 Task: Apply a circle bullet list to the text " Neutral".
Action: Mouse moved to (226, 91)
Screenshot: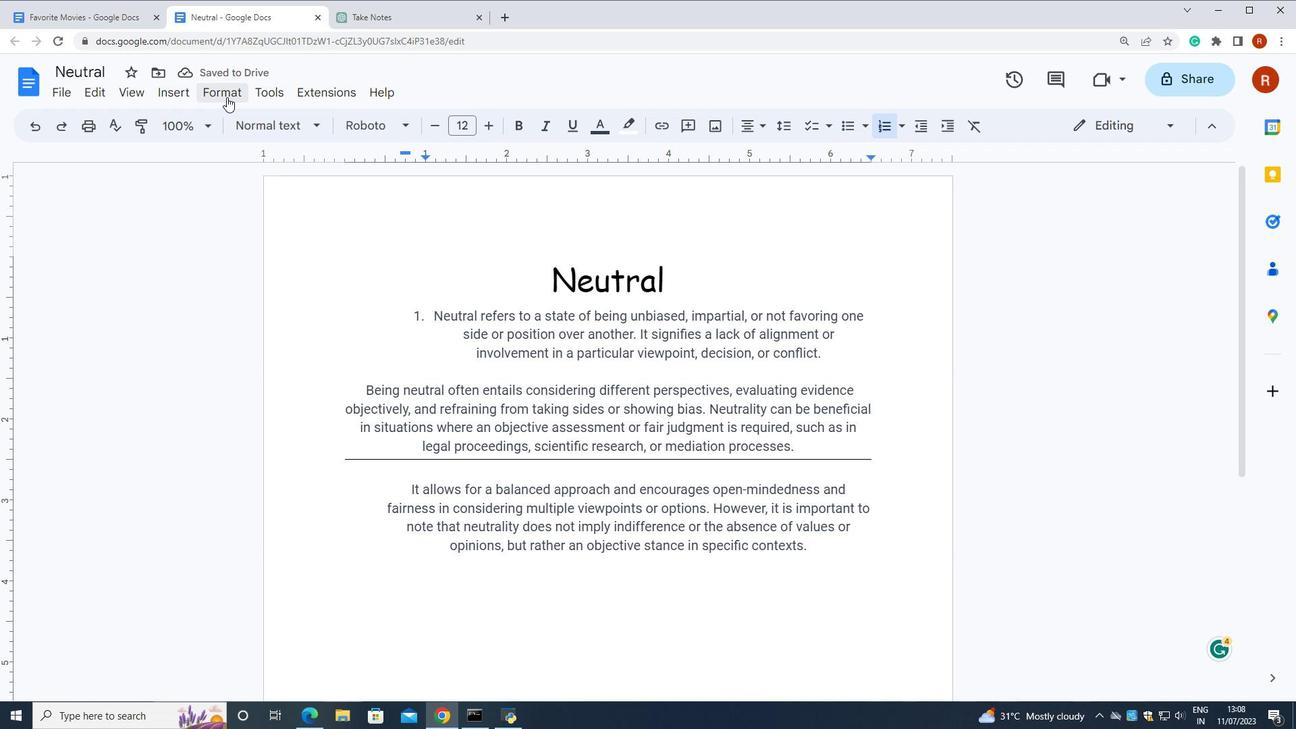 
Action: Mouse pressed left at (226, 91)
Screenshot: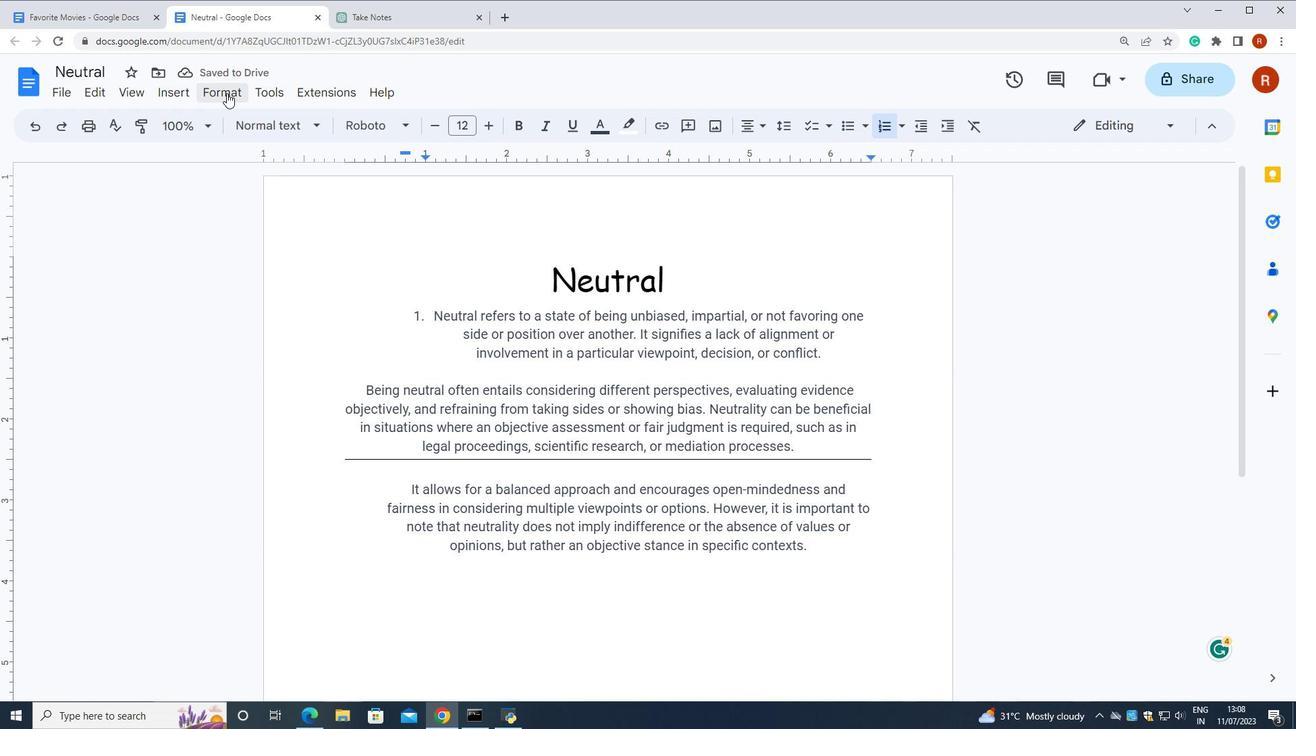 
Action: Mouse moved to (765, 318)
Screenshot: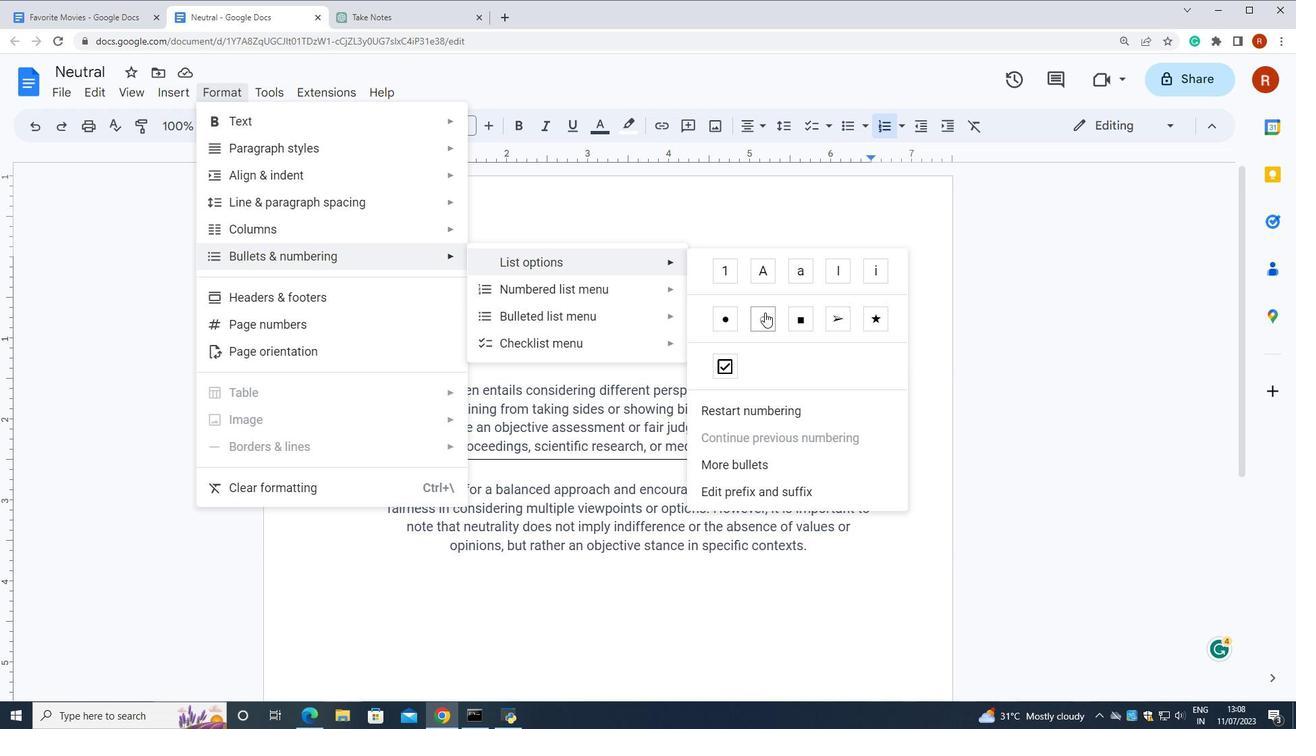 
Action: Mouse pressed left at (765, 318)
Screenshot: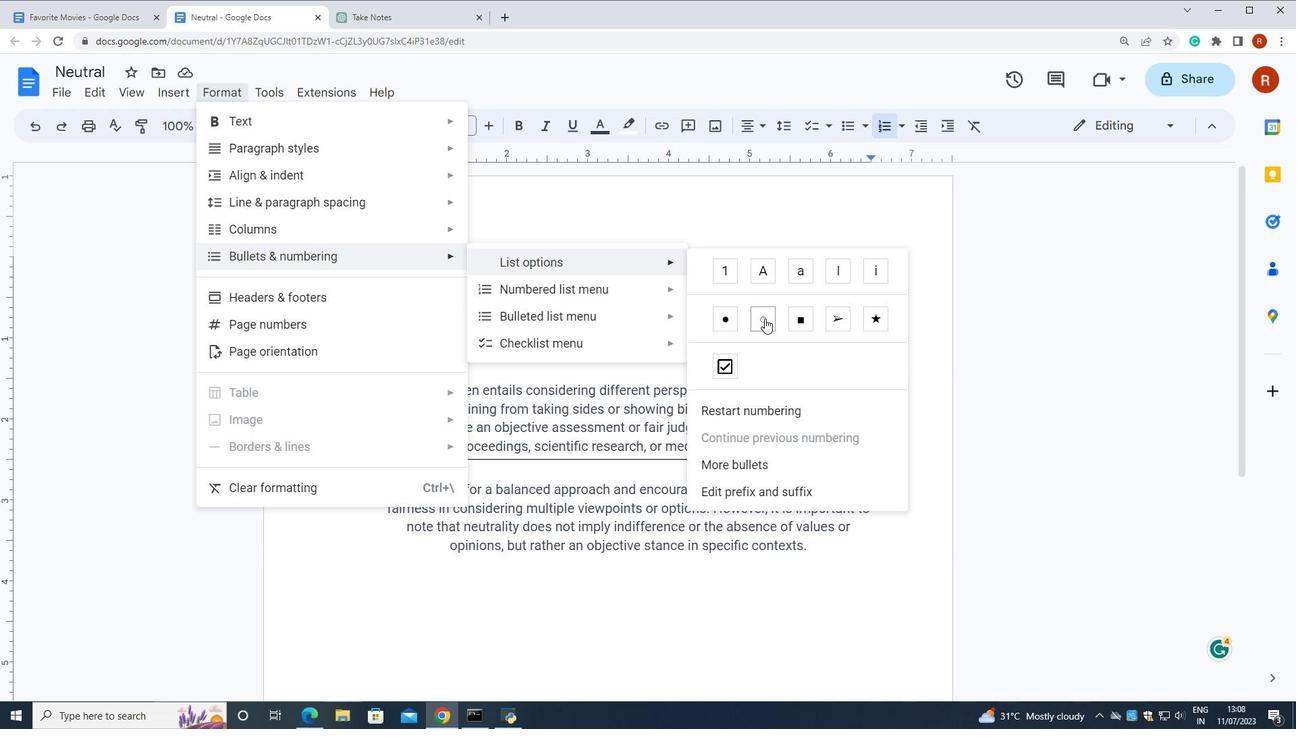 
Action: Mouse moved to (765, 320)
Screenshot: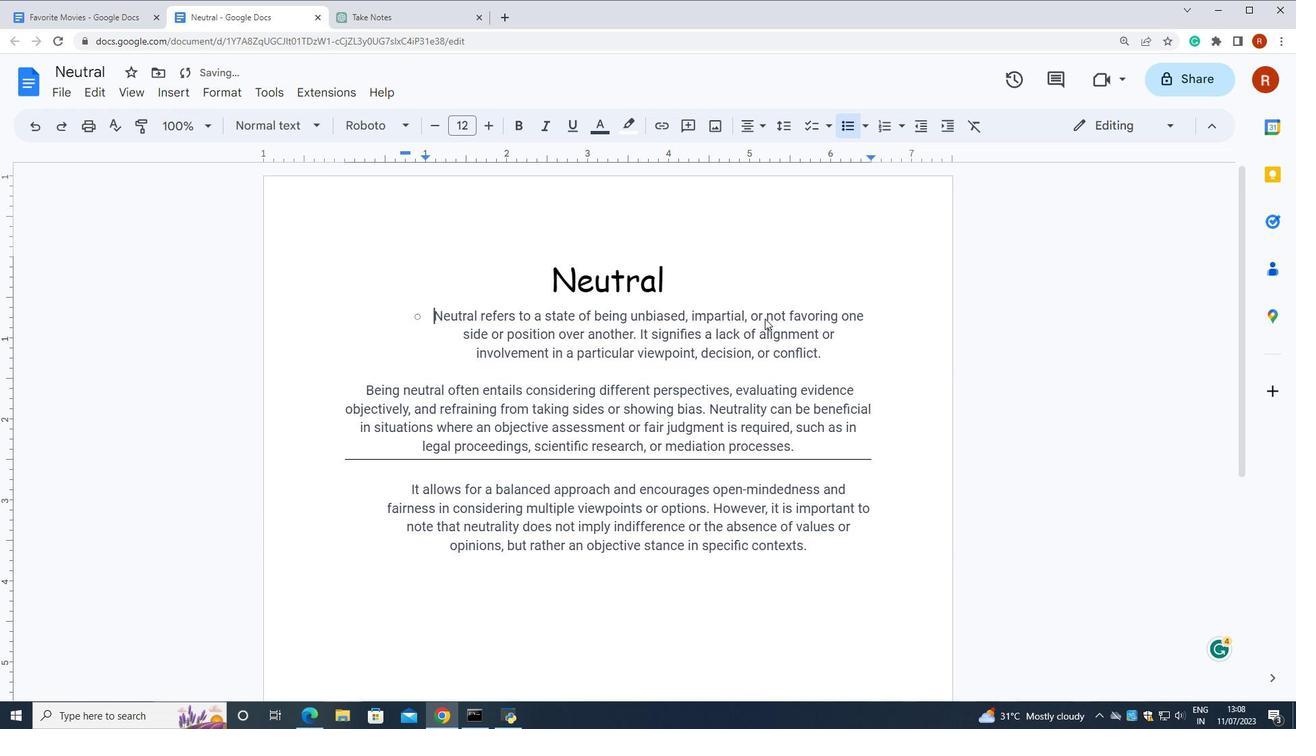 
